 Task: Create in the project WonderTech an epic 'Cloud Migration'.
Action: Mouse moved to (219, 227)
Screenshot: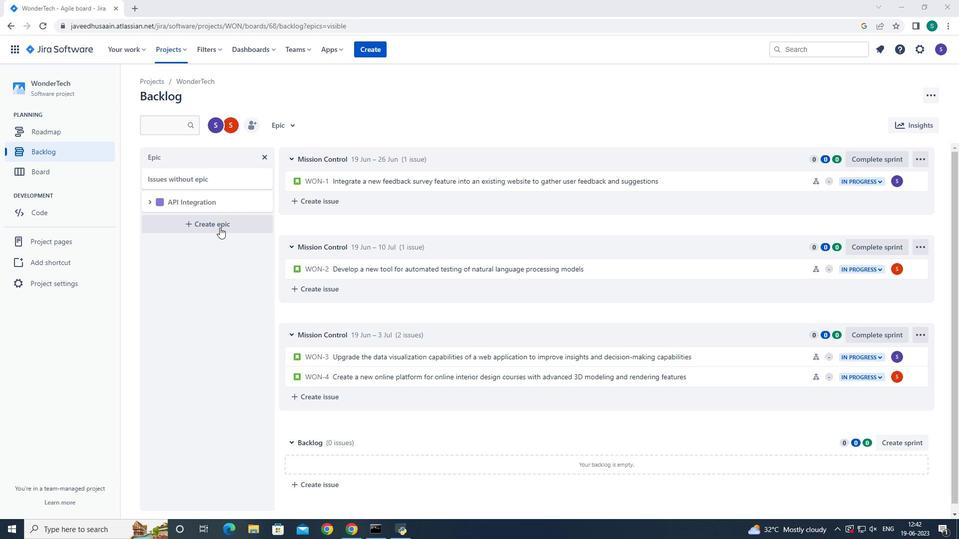 
Action: Mouse pressed left at (219, 227)
Screenshot: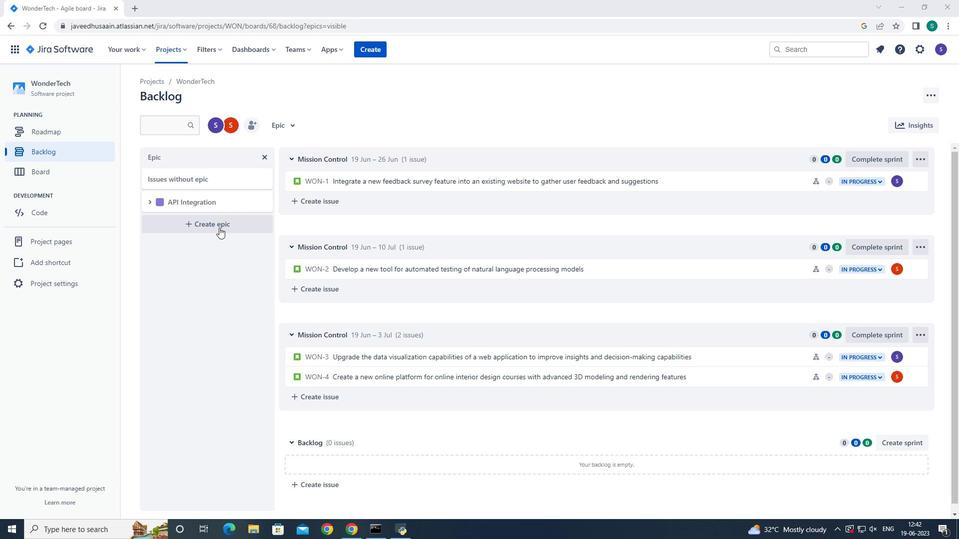 
Action: Mouse moved to (207, 224)
Screenshot: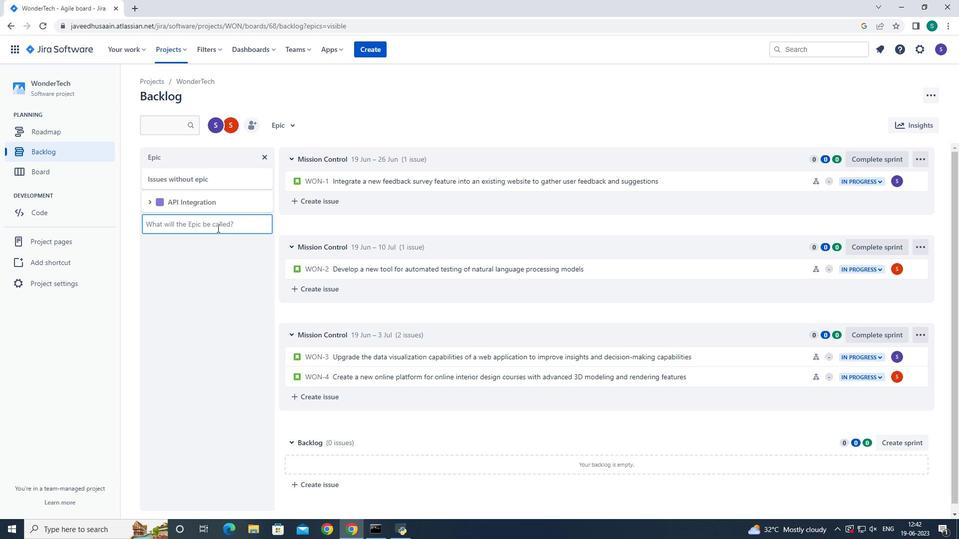 
Action: Mouse pressed left at (207, 224)
Screenshot: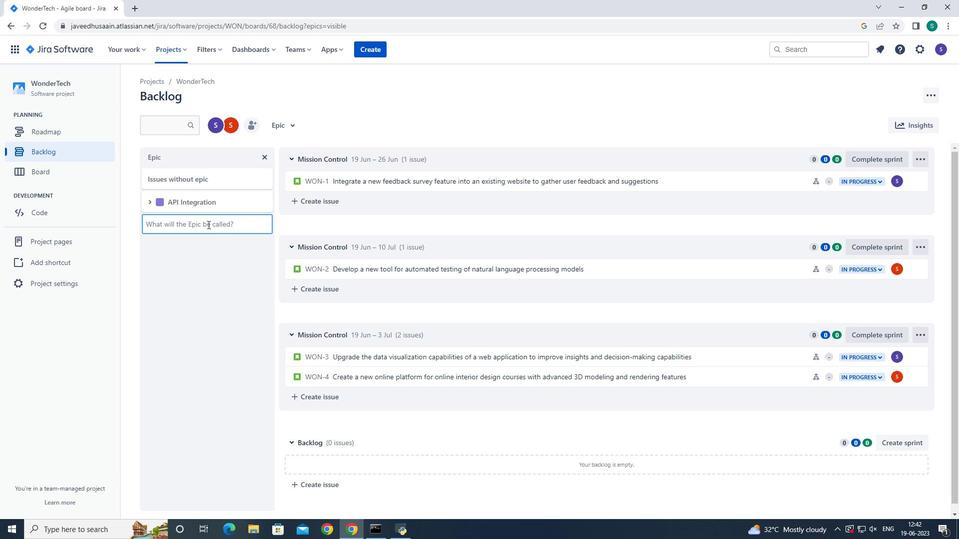 
Action: Key pressed <Key.shift><Key.shift>Cloud<Key.space><Key.shift>N<Key.backspace><Key.shift>Migration<Key.enter>
Screenshot: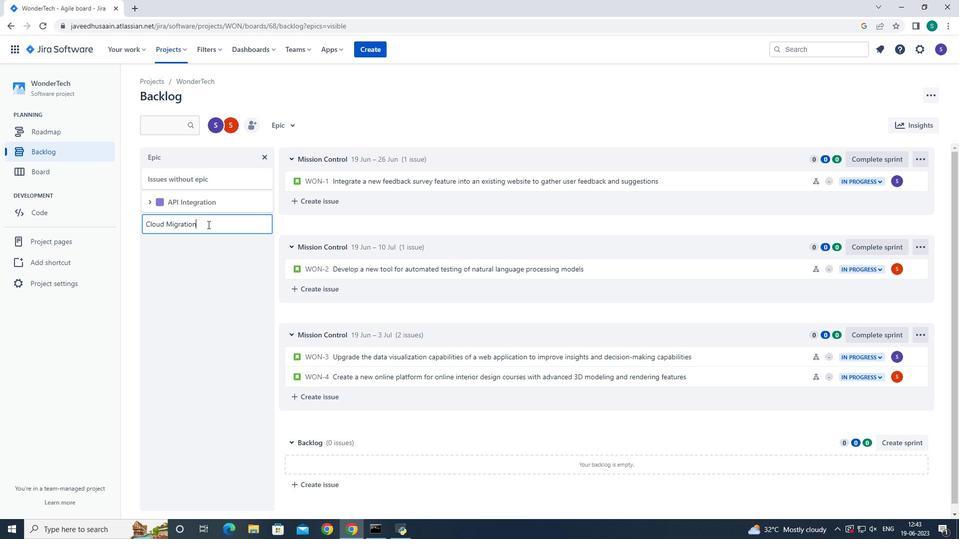 
Action: Mouse moved to (317, 235)
Screenshot: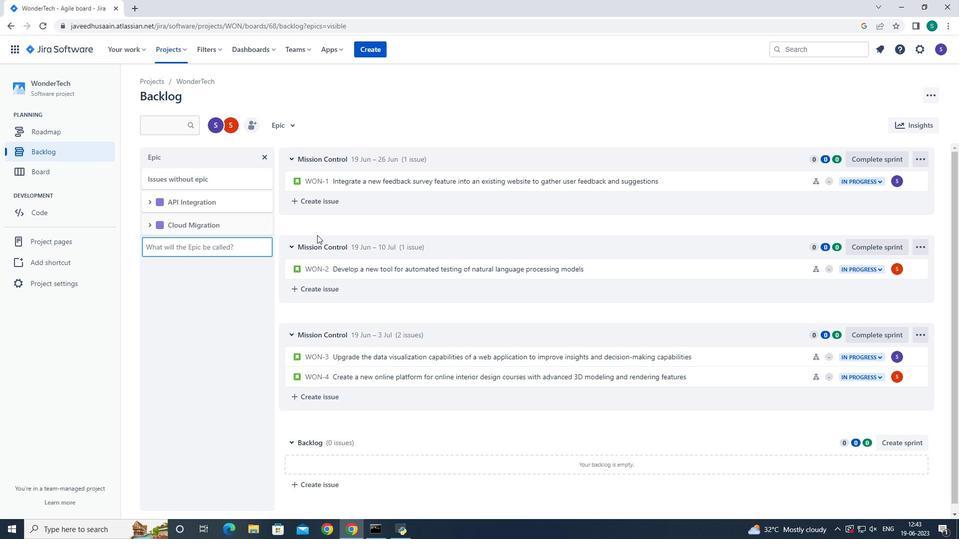 
